Task: Set the libprojectM effect video width to 700.
Action: Mouse moved to (113, 19)
Screenshot: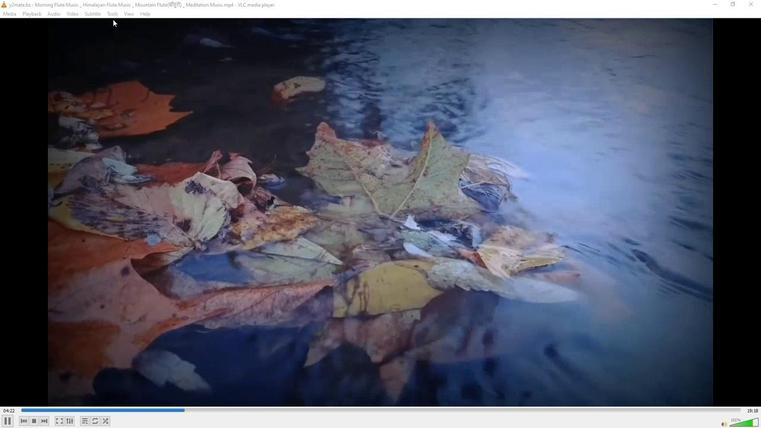 
Action: Mouse pressed left at (113, 19)
Screenshot: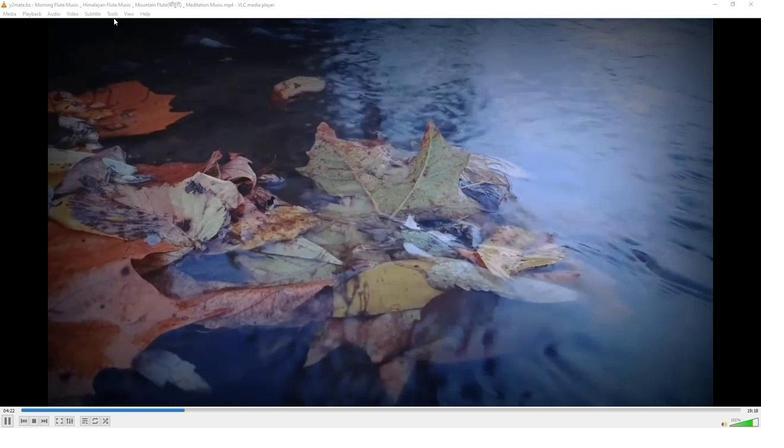
Action: Mouse moved to (114, 16)
Screenshot: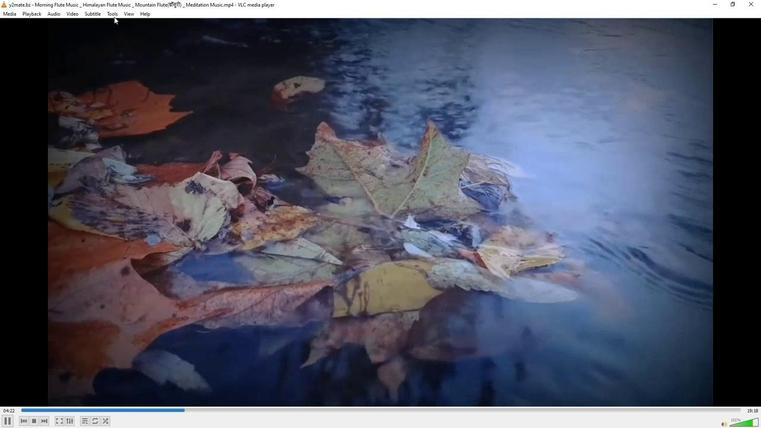 
Action: Mouse pressed left at (114, 16)
Screenshot: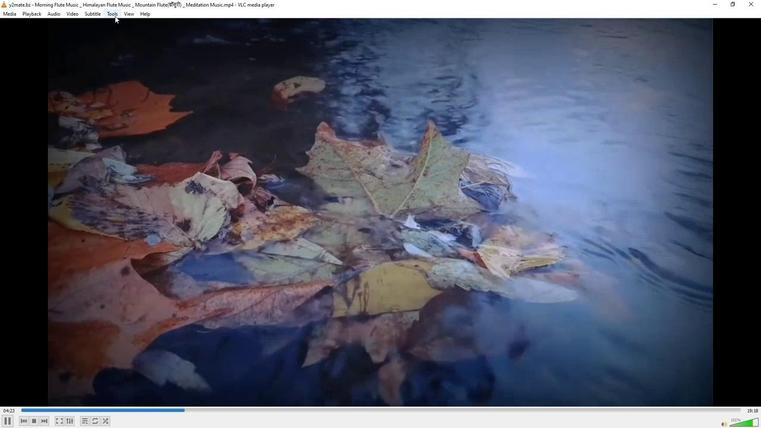 
Action: Mouse moved to (122, 106)
Screenshot: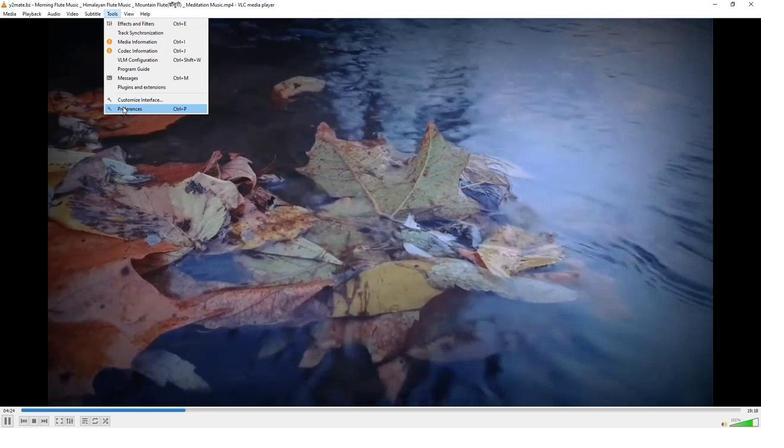 
Action: Mouse pressed left at (122, 106)
Screenshot: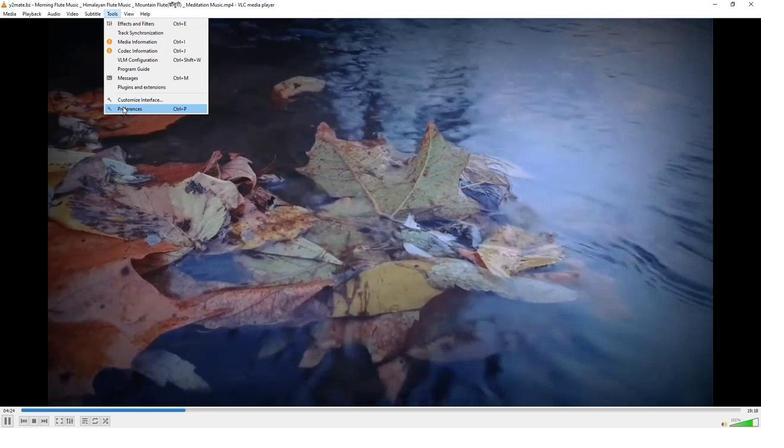 
Action: Mouse moved to (251, 343)
Screenshot: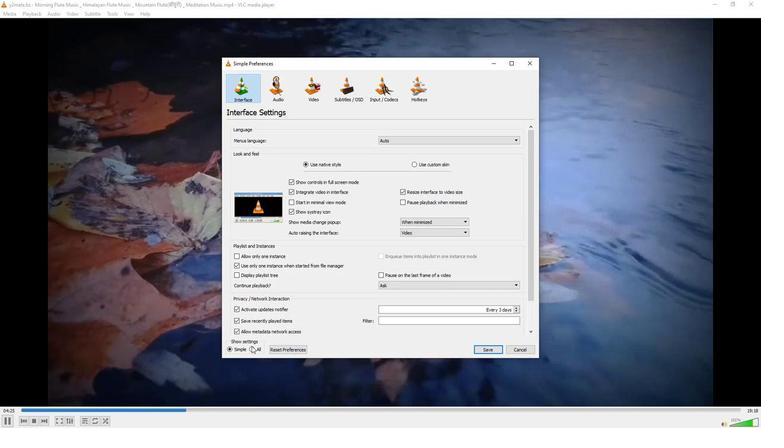 
Action: Mouse pressed left at (251, 343)
Screenshot: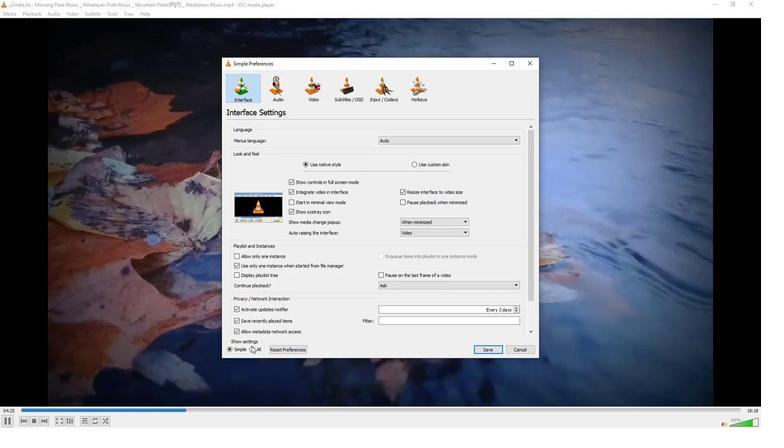
Action: Mouse moved to (242, 191)
Screenshot: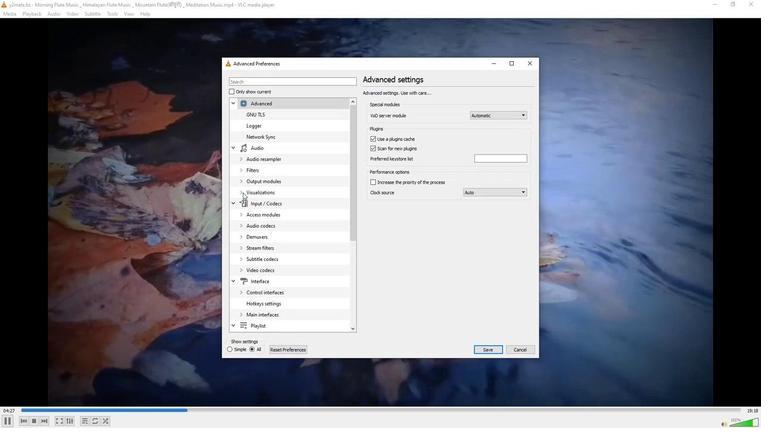 
Action: Mouse pressed left at (242, 191)
Screenshot: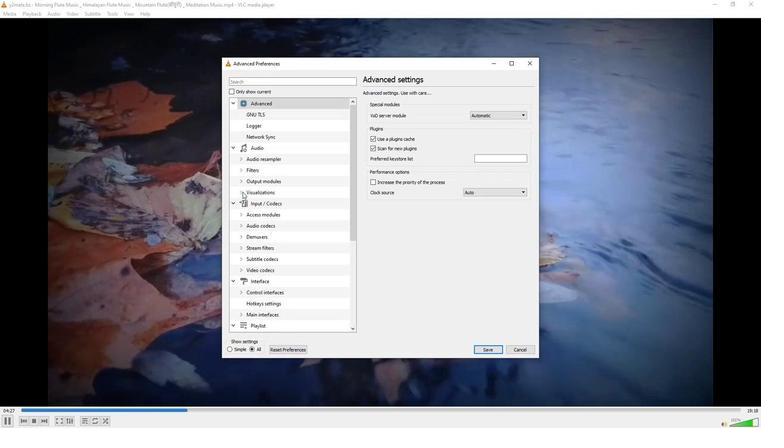 
Action: Mouse moved to (257, 223)
Screenshot: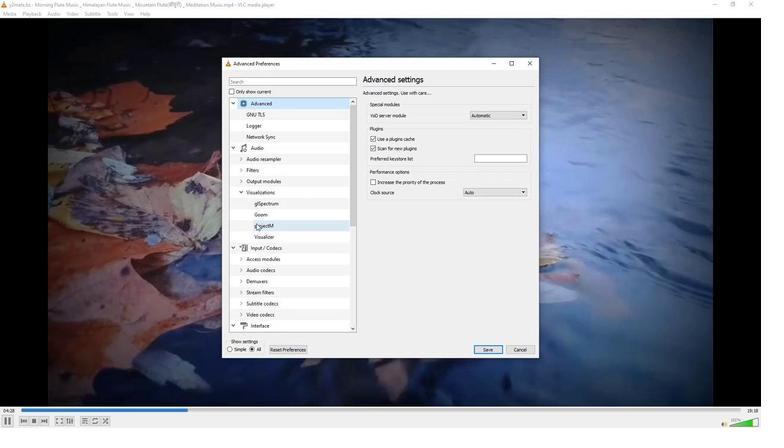 
Action: Mouse pressed left at (257, 223)
Screenshot: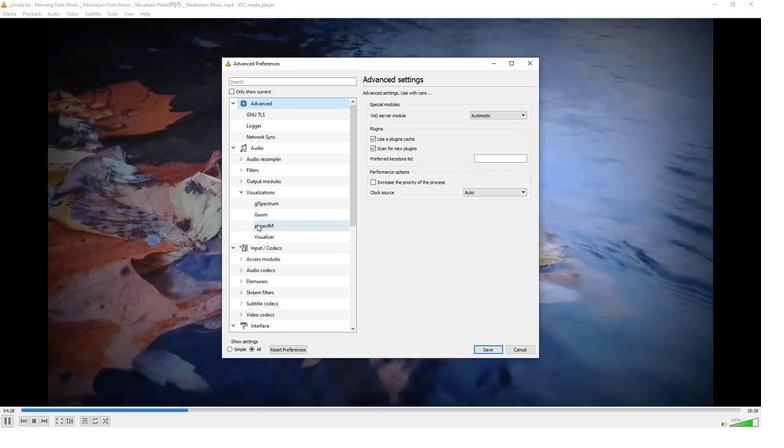 
Action: Mouse moved to (520, 141)
Screenshot: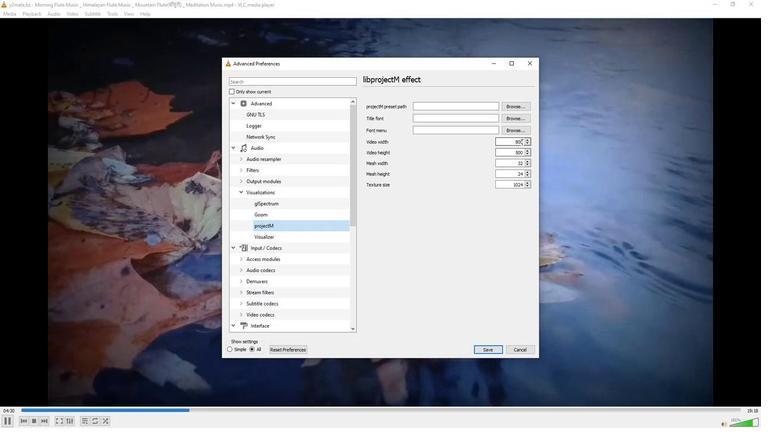 
Action: Mouse pressed left at (520, 141)
Screenshot: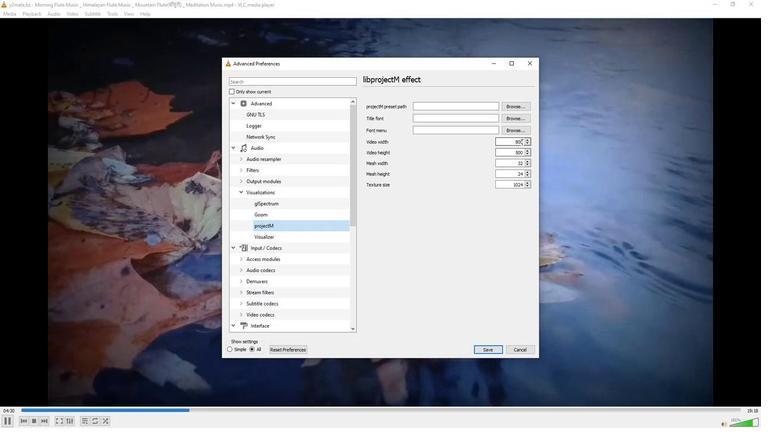 
Action: Mouse moved to (516, 142)
Screenshot: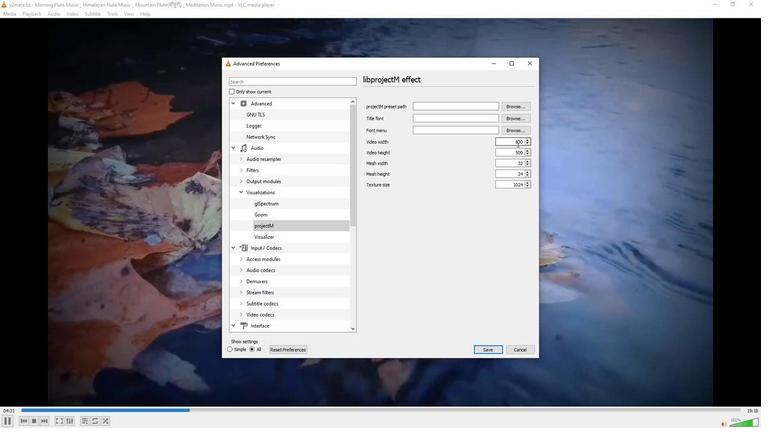 
Action: Mouse pressed left at (516, 142)
Screenshot: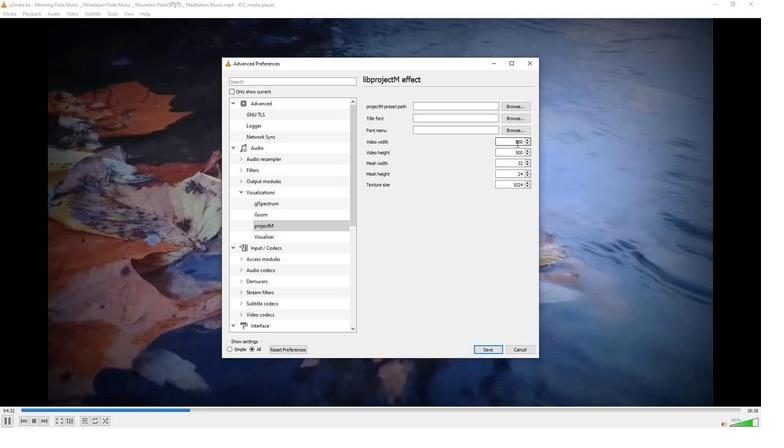 
Action: Mouse pressed left at (516, 142)
Screenshot: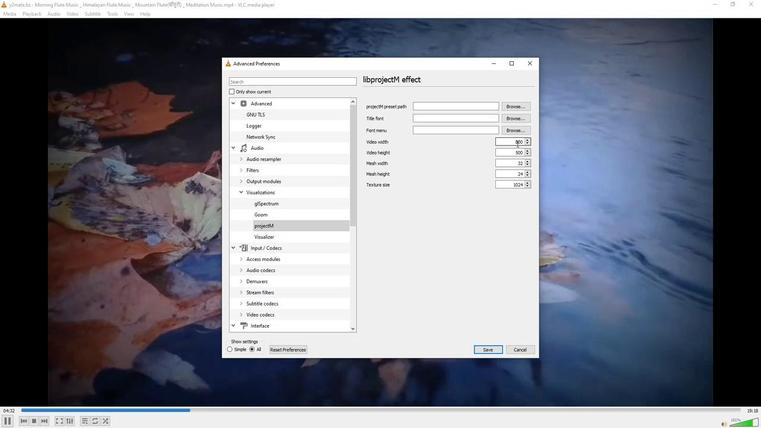 
Action: Key pressed 700
Screenshot: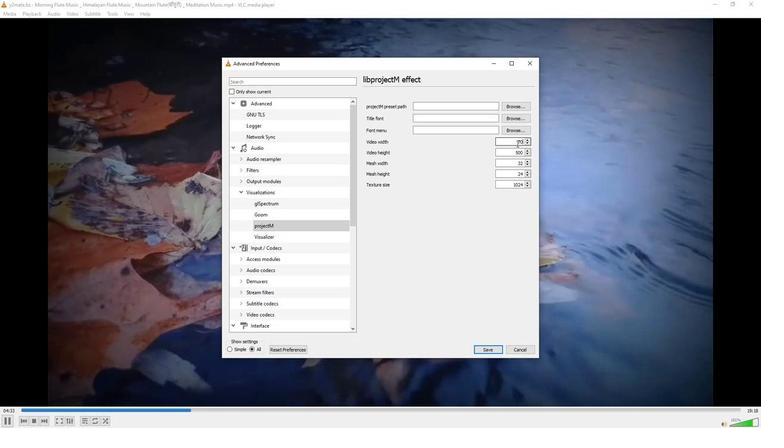 
Action: Mouse moved to (445, 186)
Screenshot: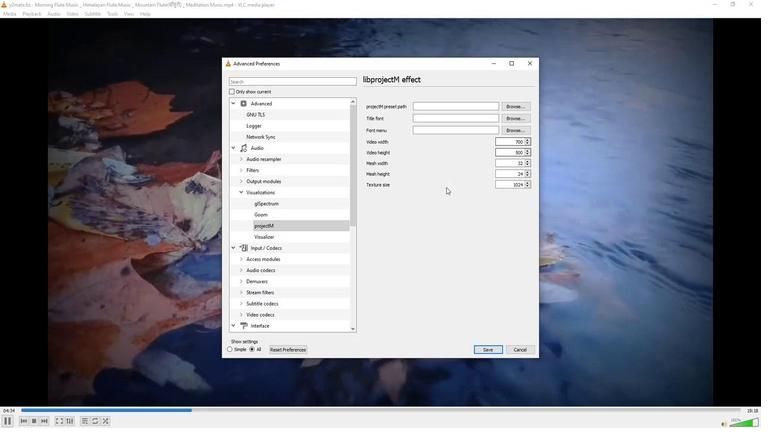 
Action: Mouse pressed left at (445, 186)
Screenshot: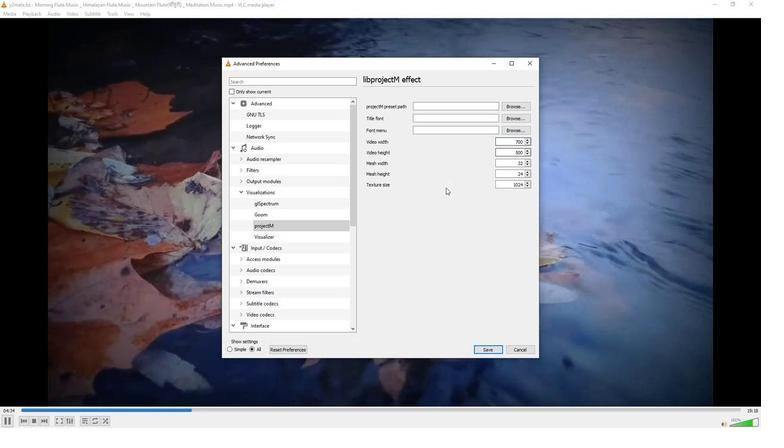 
